 Task: Assign in the project VestaTech the issue 'Upgrade the database schema of a web application to improve data modeling and management capabilities' to the sprint 'Test Trek'.
Action: Mouse moved to (1024, 366)
Screenshot: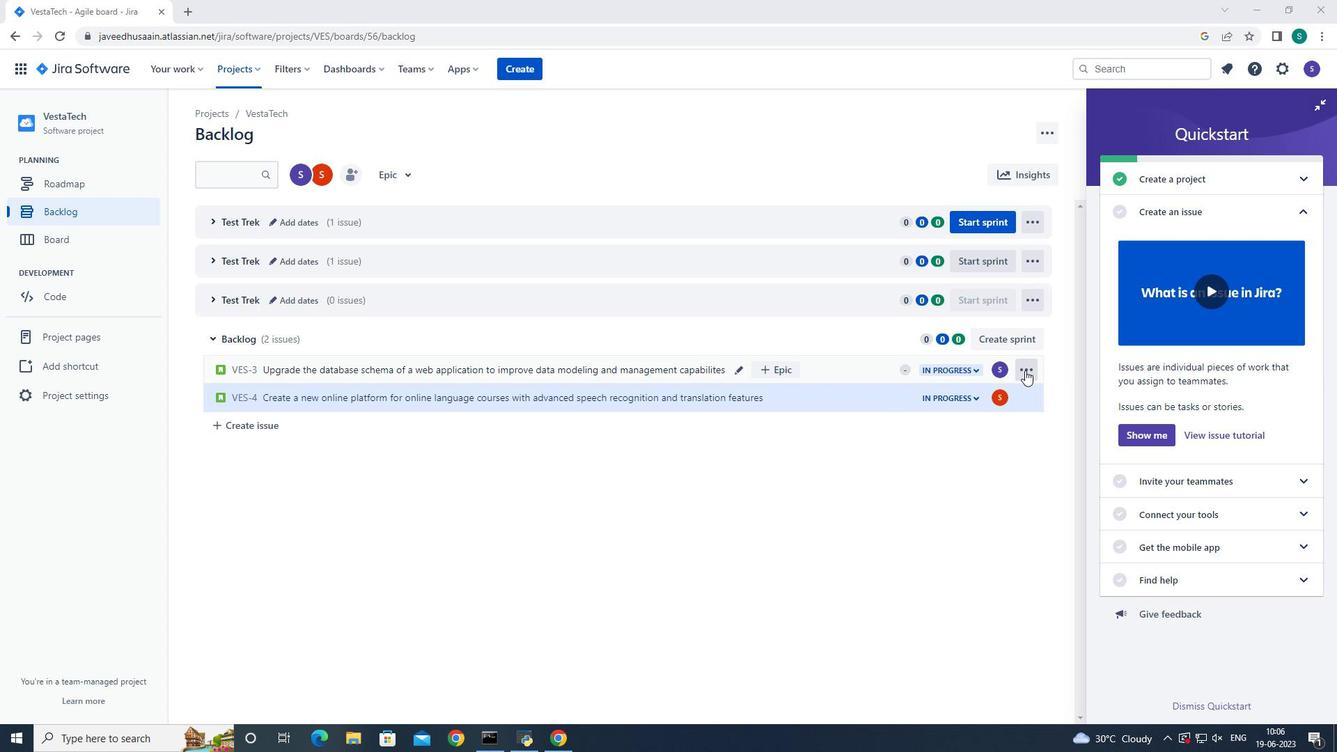 
Action: Mouse pressed left at (1024, 366)
Screenshot: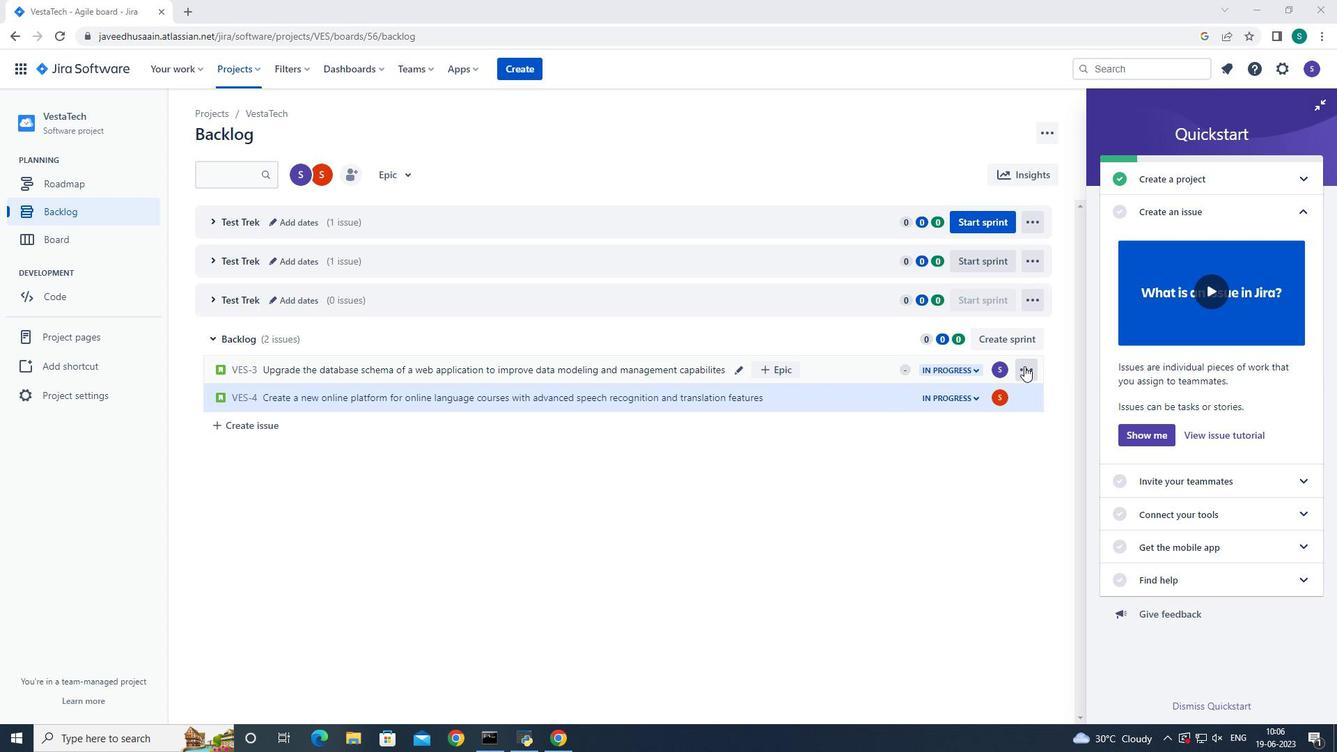 
Action: Mouse moved to (984, 573)
Screenshot: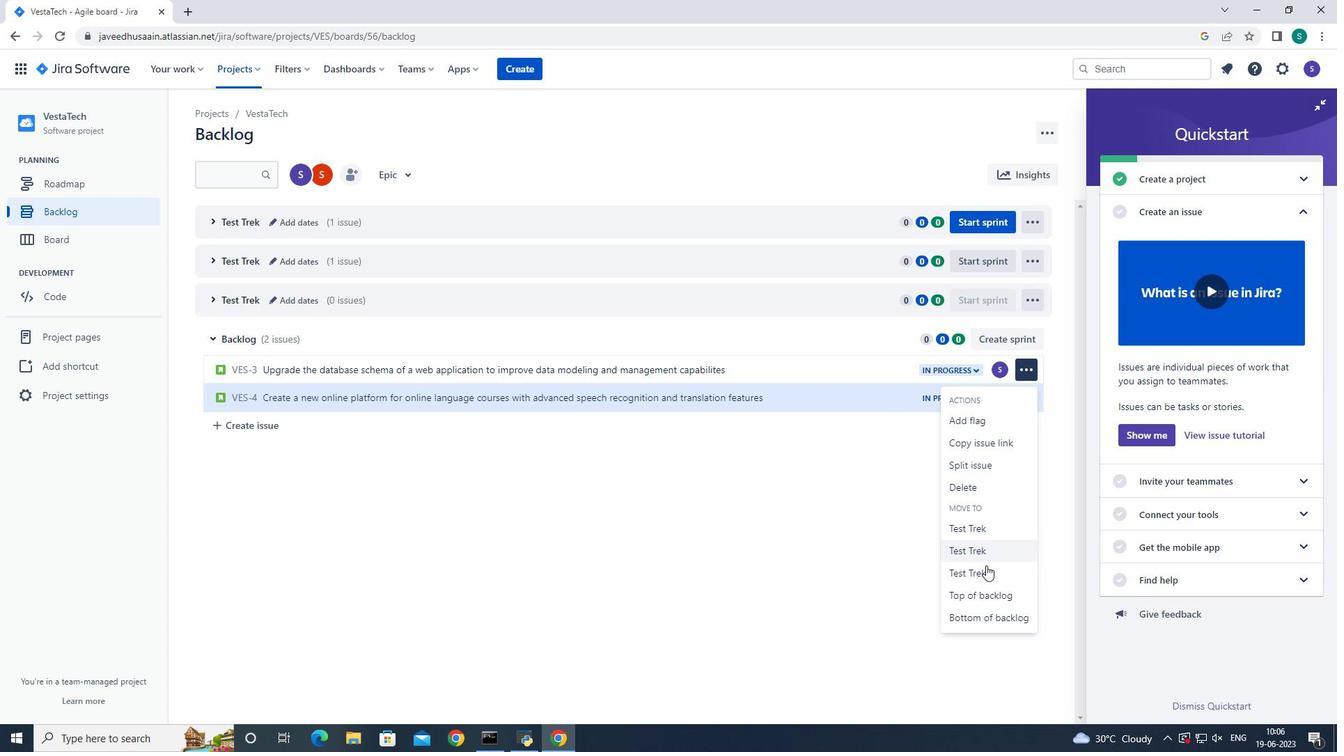 
Action: Mouse pressed left at (984, 573)
Screenshot: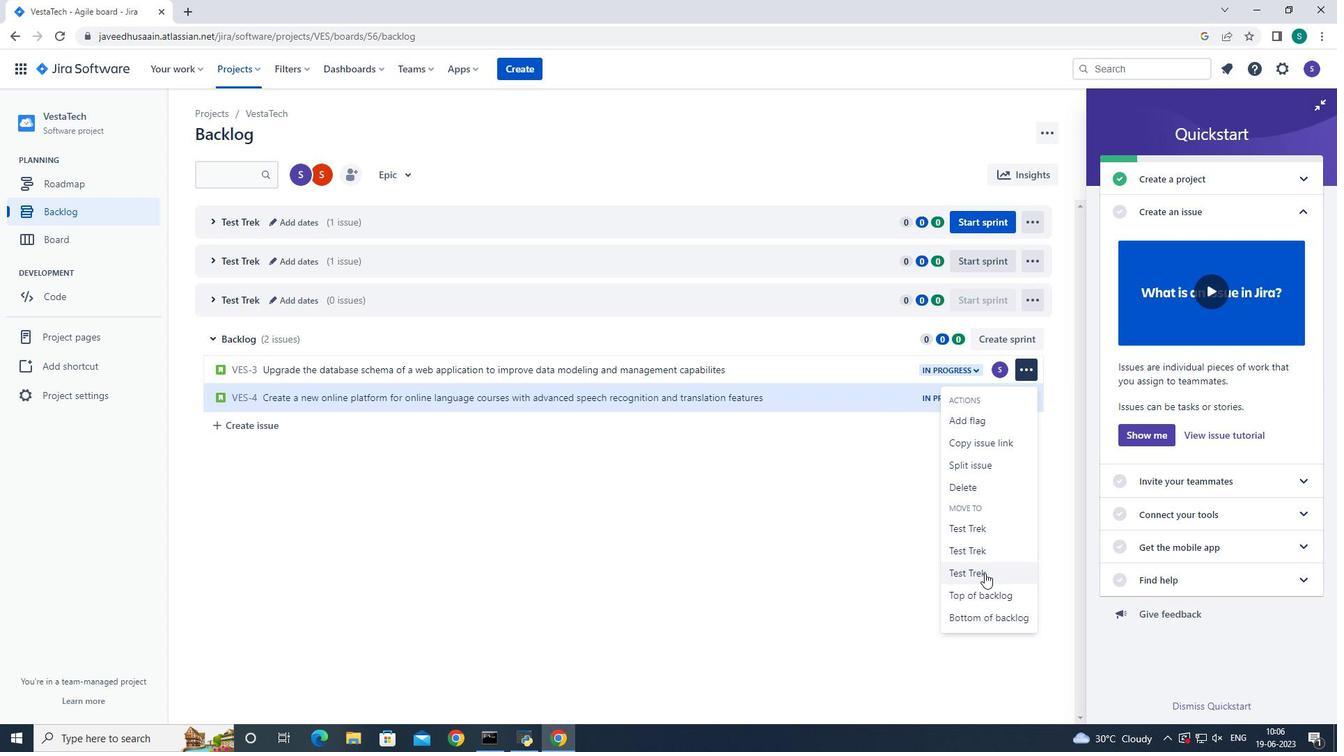 
Action: Mouse moved to (649, 516)
Screenshot: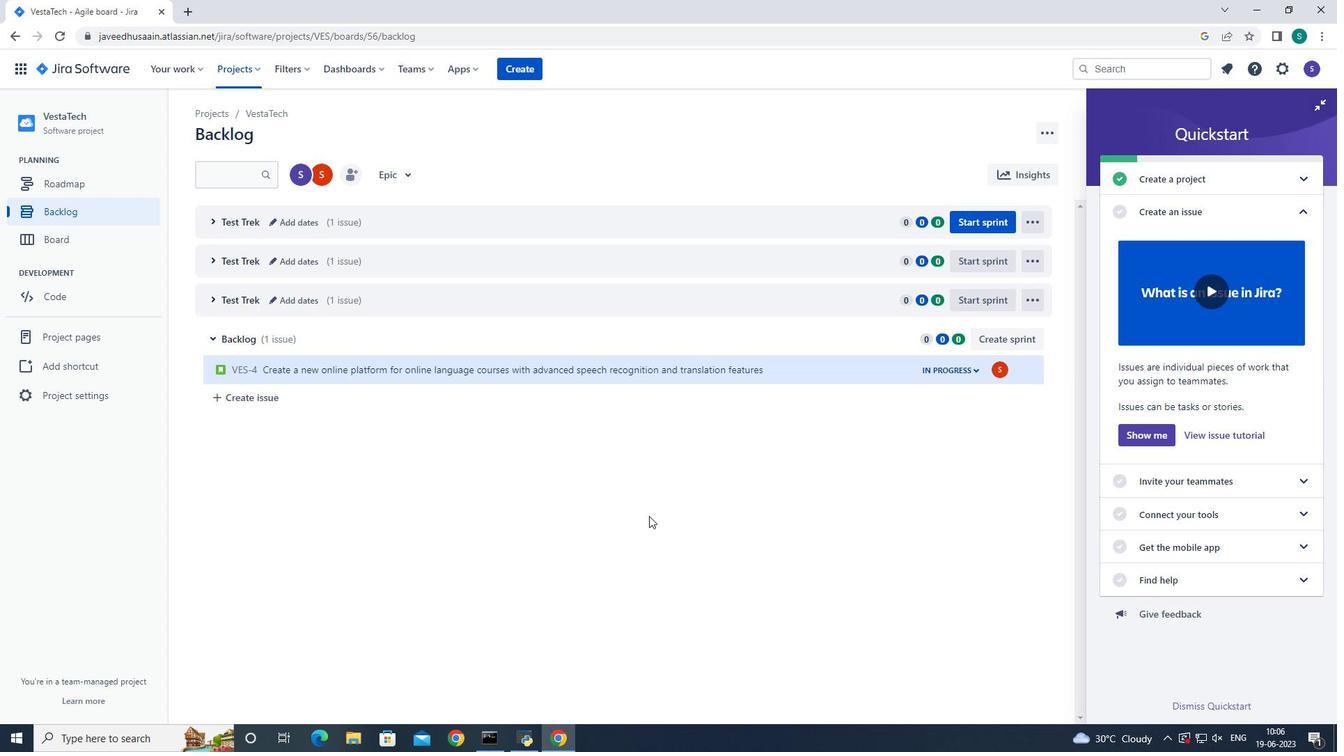 
